 Task: Reply to email with the signature Faith Turner with the subject 'Request for a testimonial' from softage.1@softage.net with the message 'Can you confirm if the team has the required resources to meet the project deadline?'
Action: Mouse moved to (1007, 240)
Screenshot: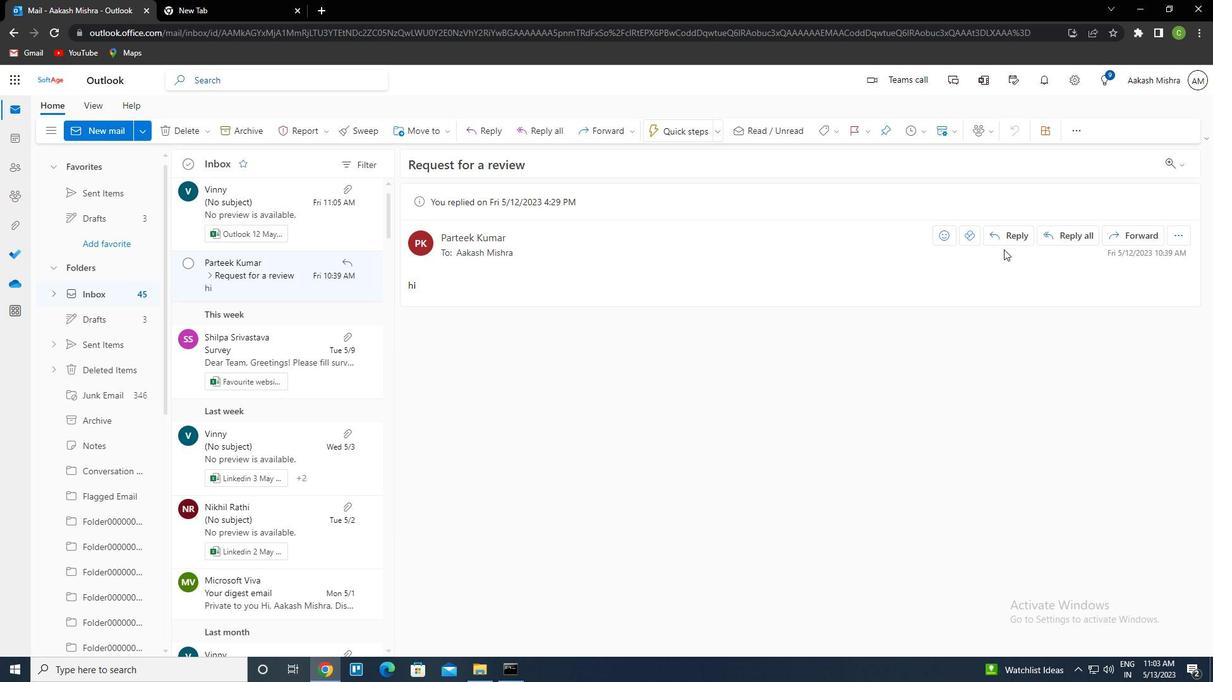 
Action: Mouse pressed left at (1007, 240)
Screenshot: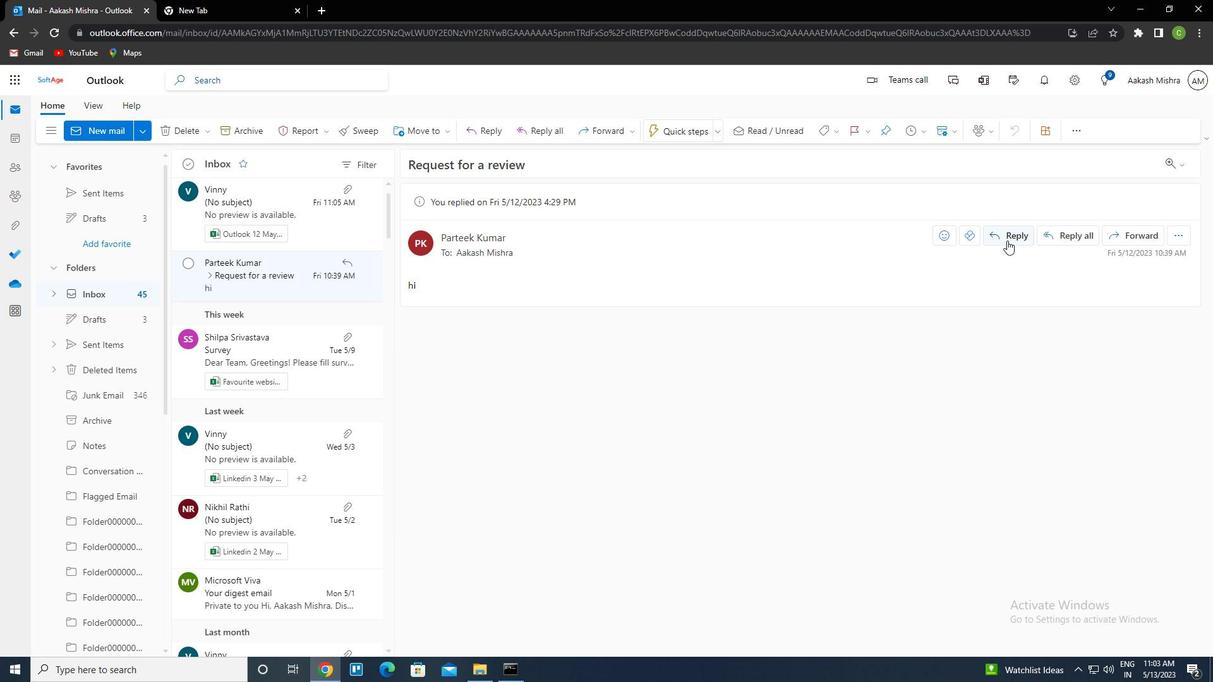 
Action: Mouse moved to (815, 130)
Screenshot: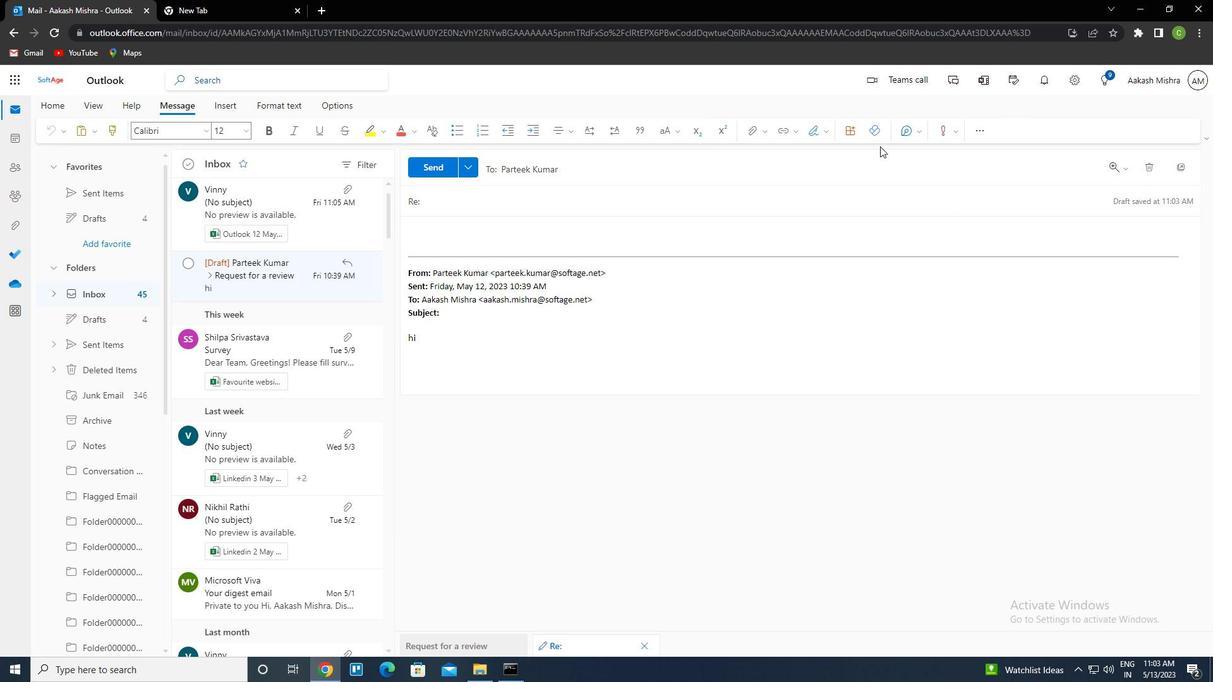 
Action: Mouse pressed left at (815, 130)
Screenshot: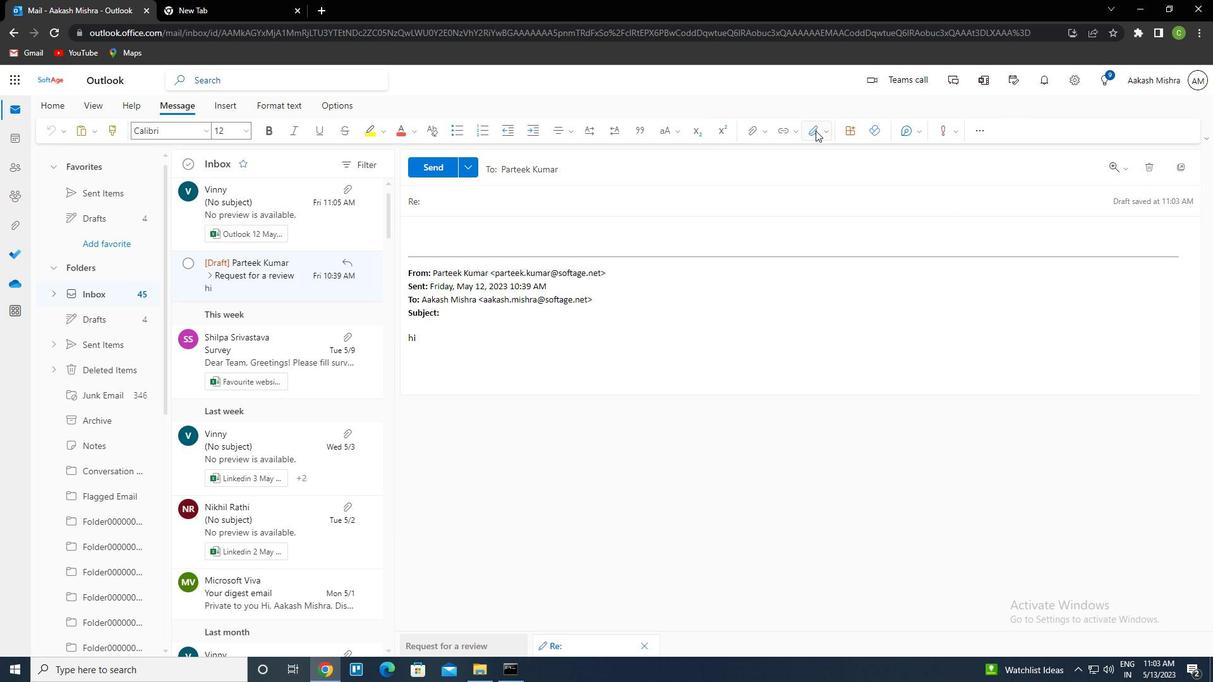 
Action: Mouse moved to (800, 178)
Screenshot: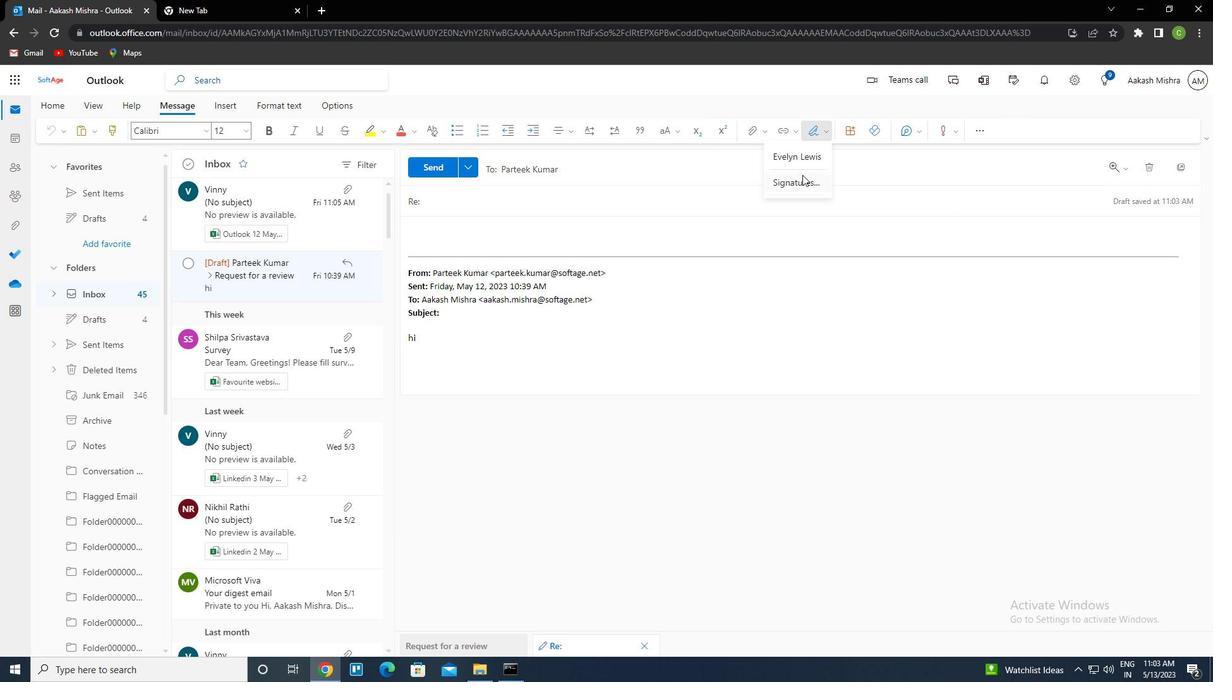 
Action: Mouse pressed left at (800, 178)
Screenshot: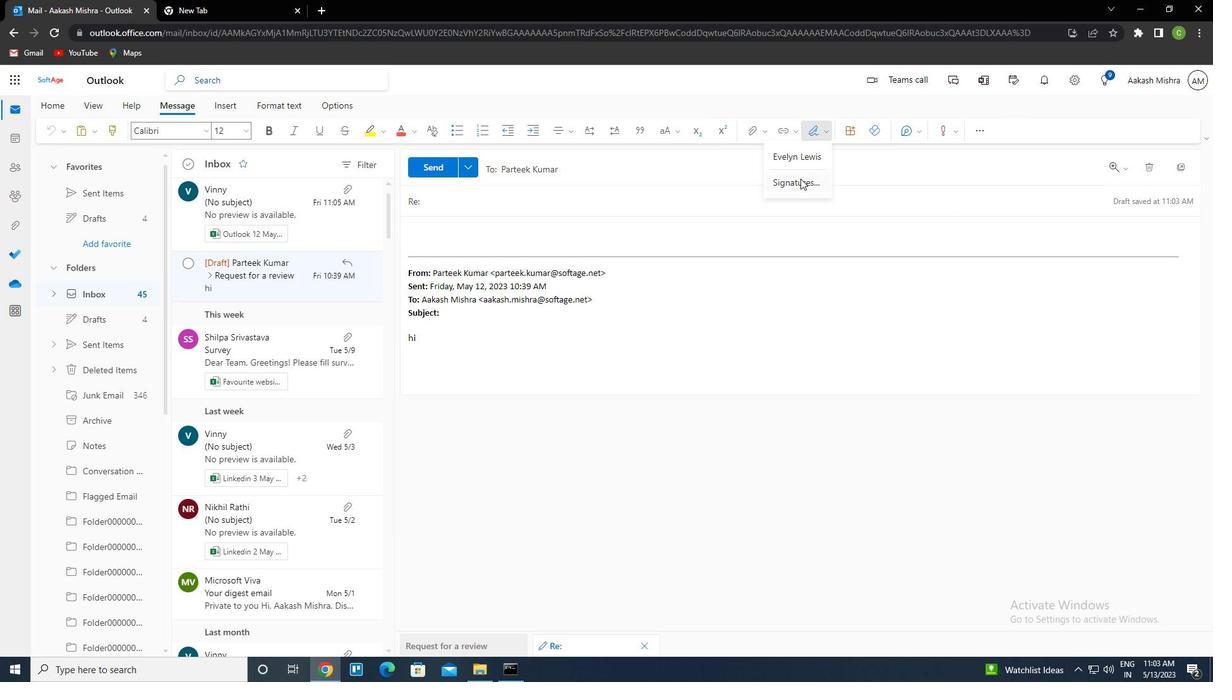 
Action: Mouse moved to (852, 233)
Screenshot: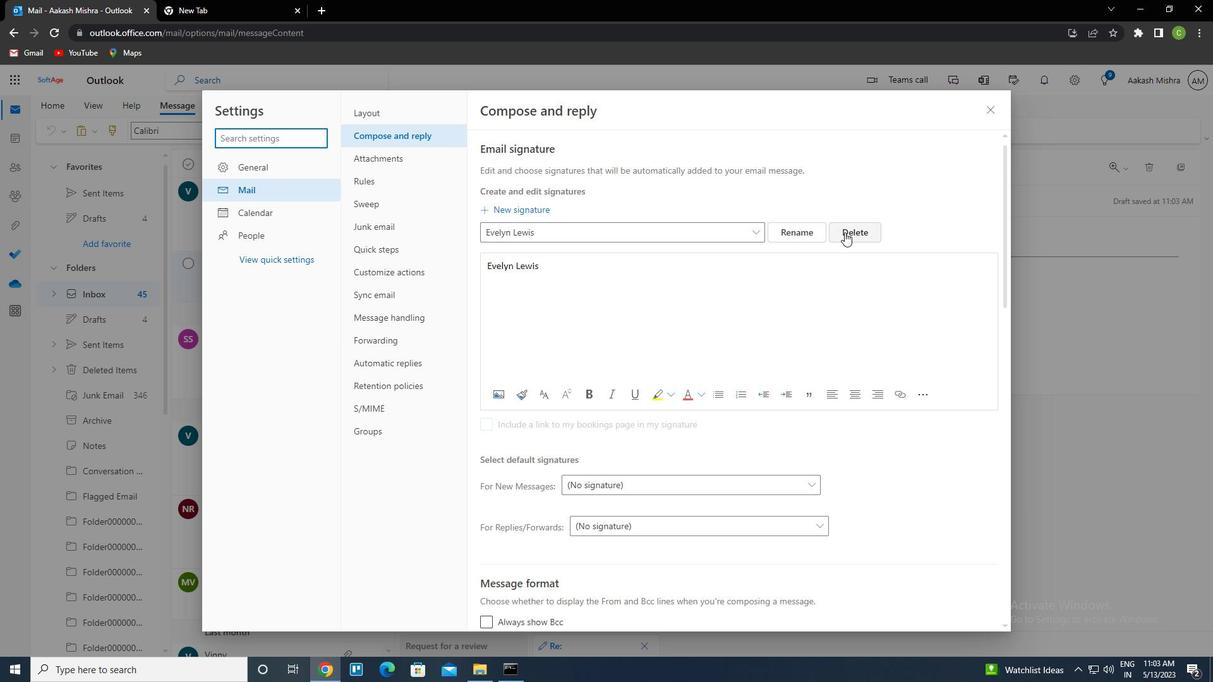 
Action: Mouse pressed left at (852, 233)
Screenshot: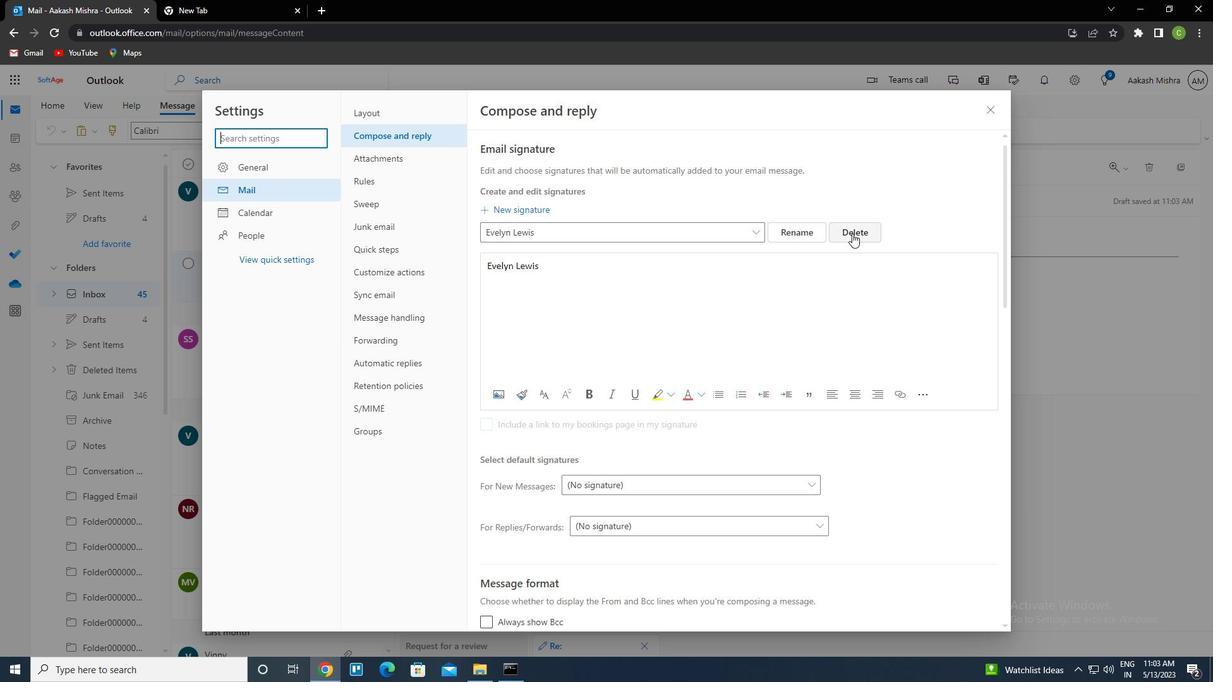 
Action: Mouse moved to (705, 233)
Screenshot: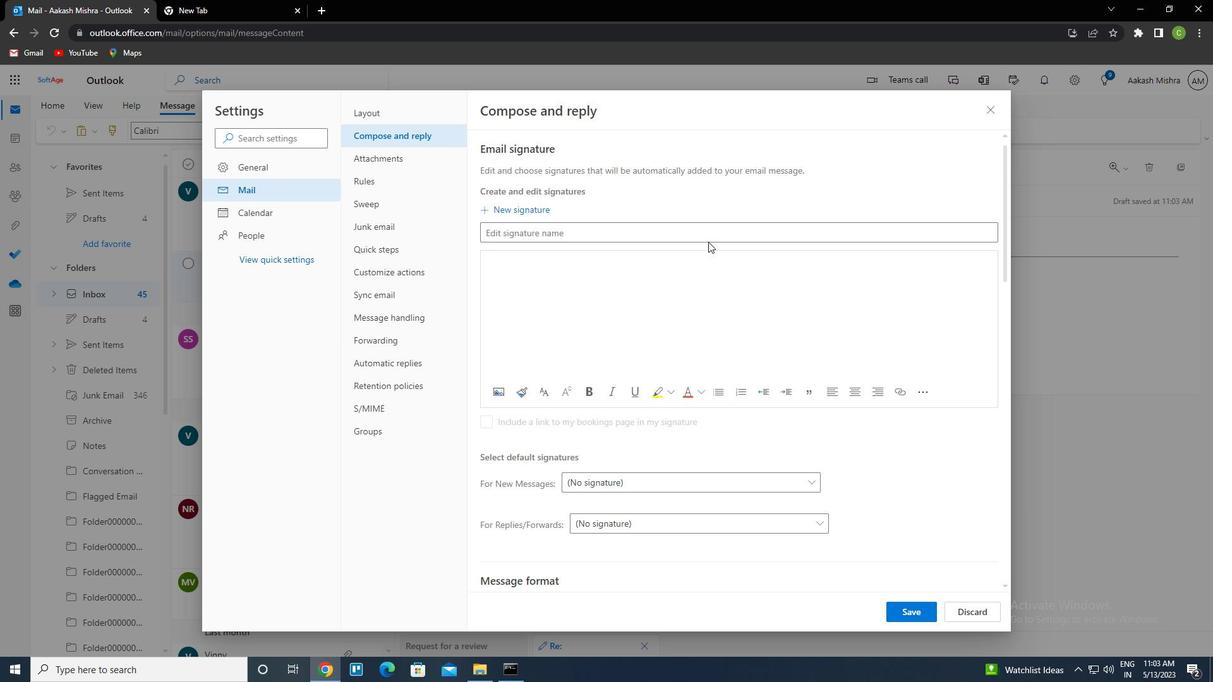 
Action: Mouse pressed left at (705, 233)
Screenshot: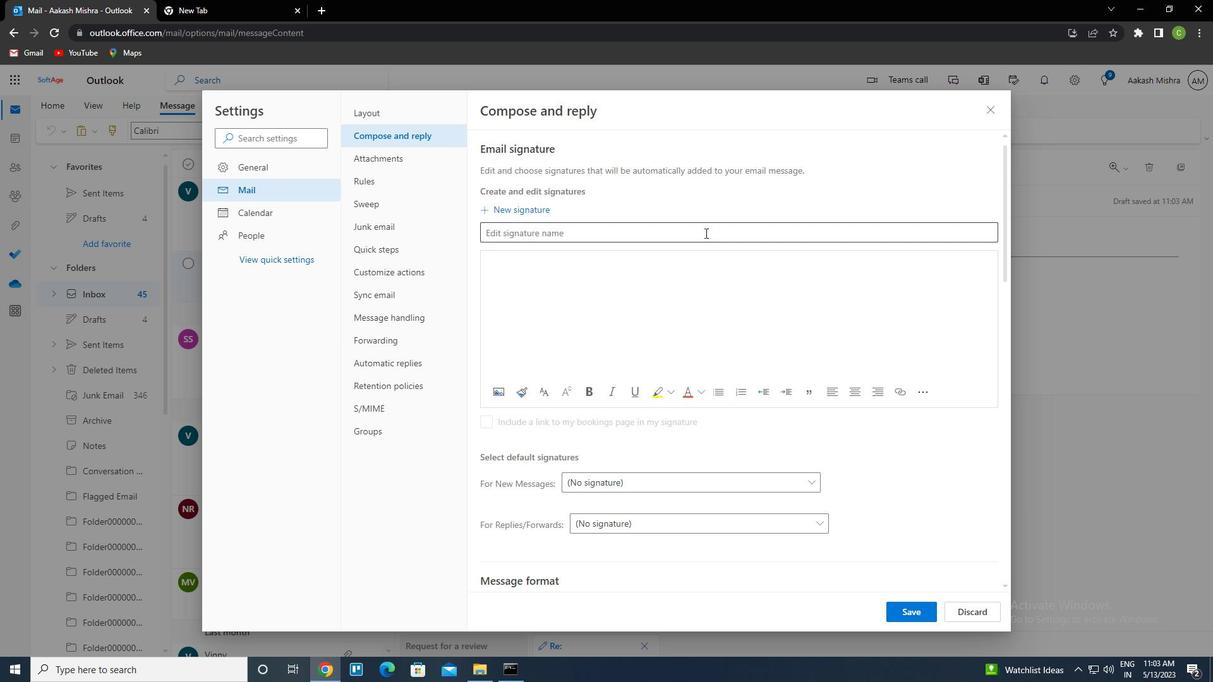 
Action: Key pressed <Key.caps_lock>f<Key.caps_lock>aith<Key.space><Key.caps_lock>t<Key.caps_lock>urnor<Key.backspace><Key.backspace>er<Key.tab><Key.caps_lock>f<Key.caps_lock>aith<Key.space><Key.caps_lock>t<Key.caps_lock>urner
Screenshot: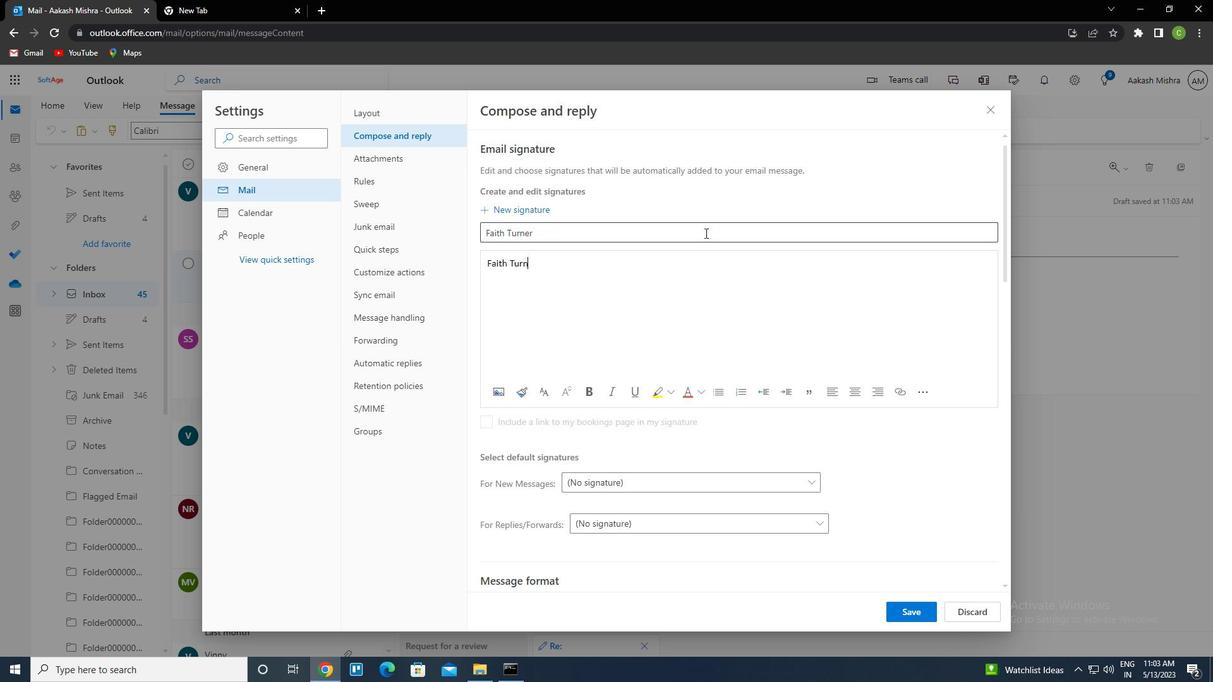 
Action: Mouse moved to (915, 618)
Screenshot: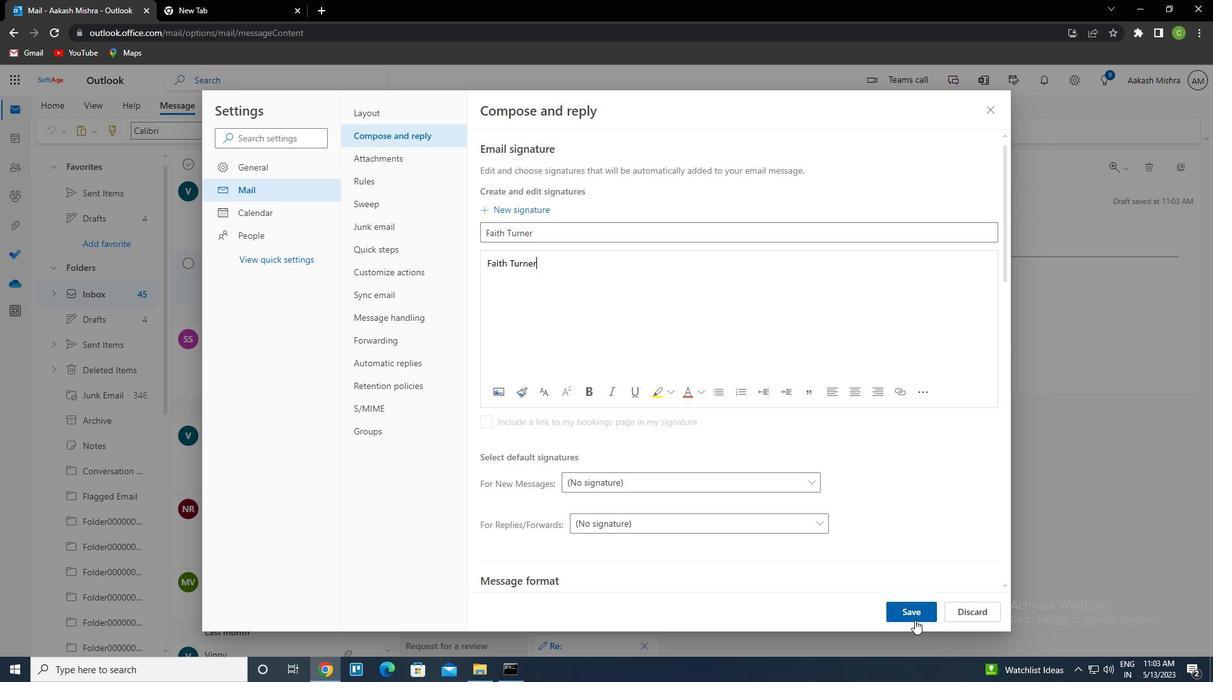 
Action: Mouse pressed left at (915, 618)
Screenshot: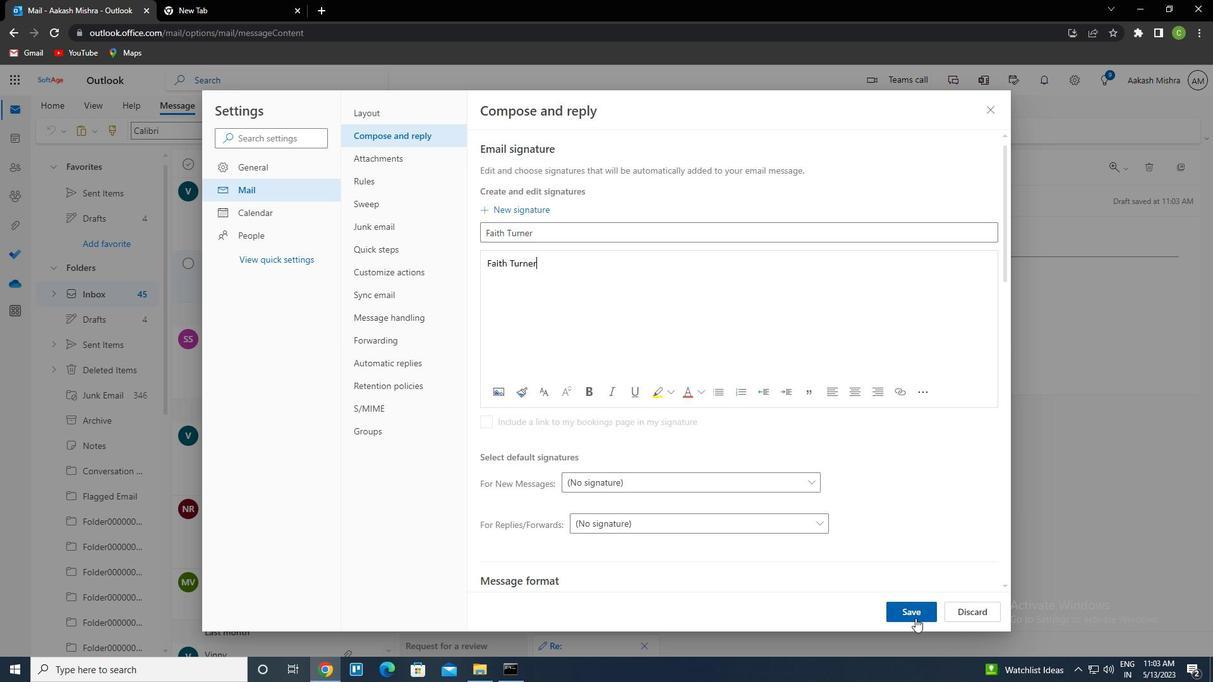 
Action: Mouse moved to (995, 108)
Screenshot: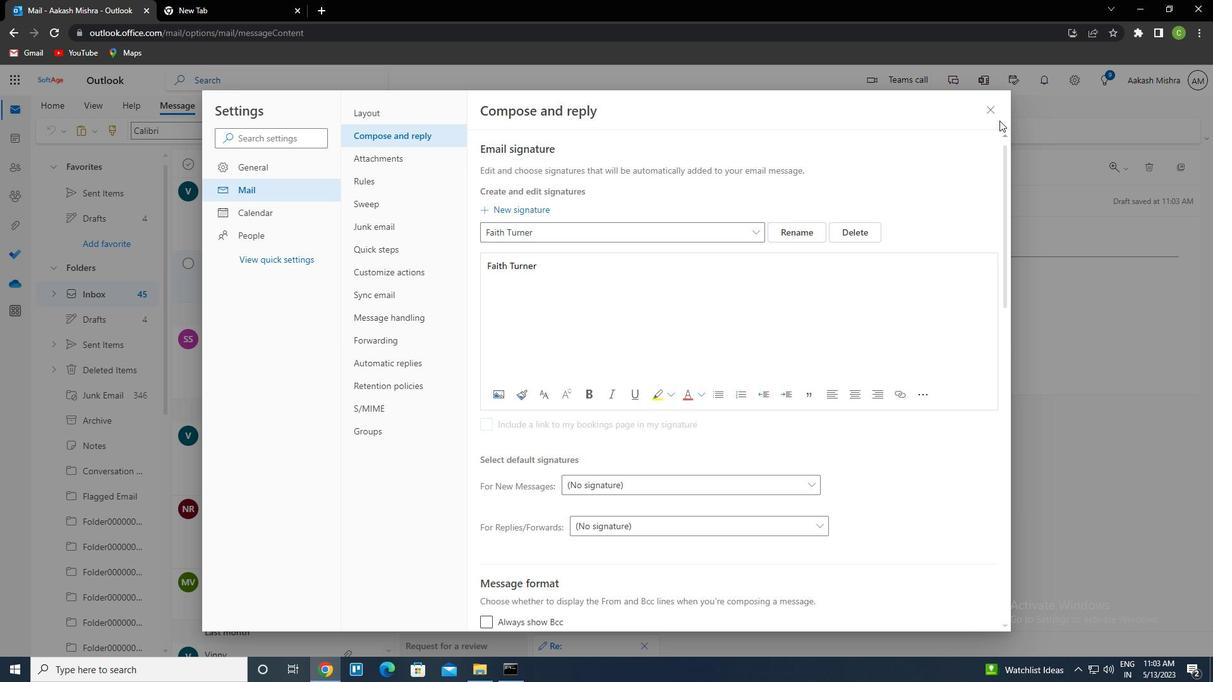 
Action: Mouse pressed left at (995, 108)
Screenshot: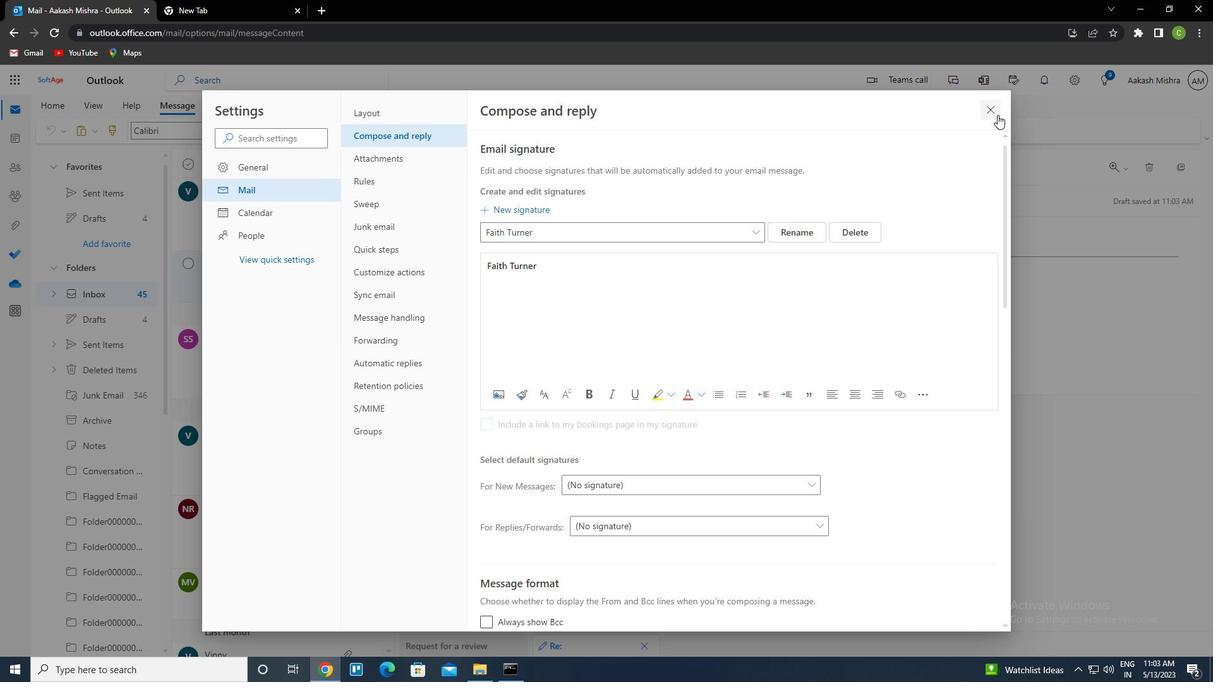 
Action: Mouse moved to (819, 139)
Screenshot: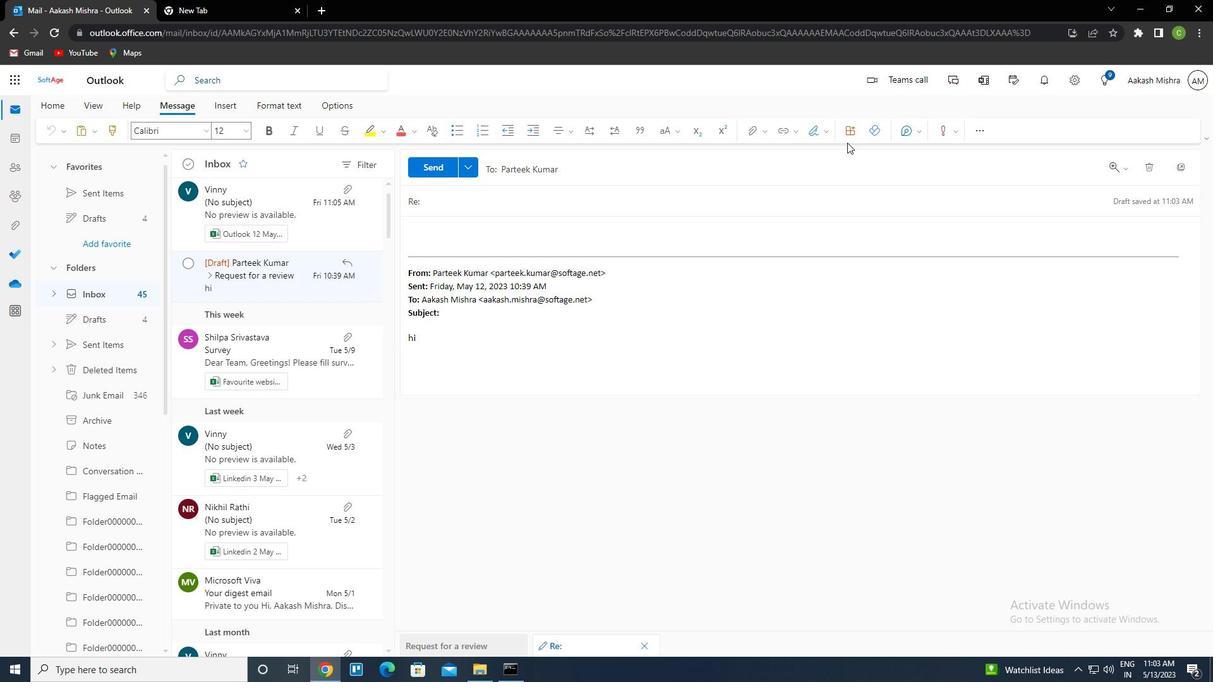 
Action: Mouse pressed left at (819, 139)
Screenshot: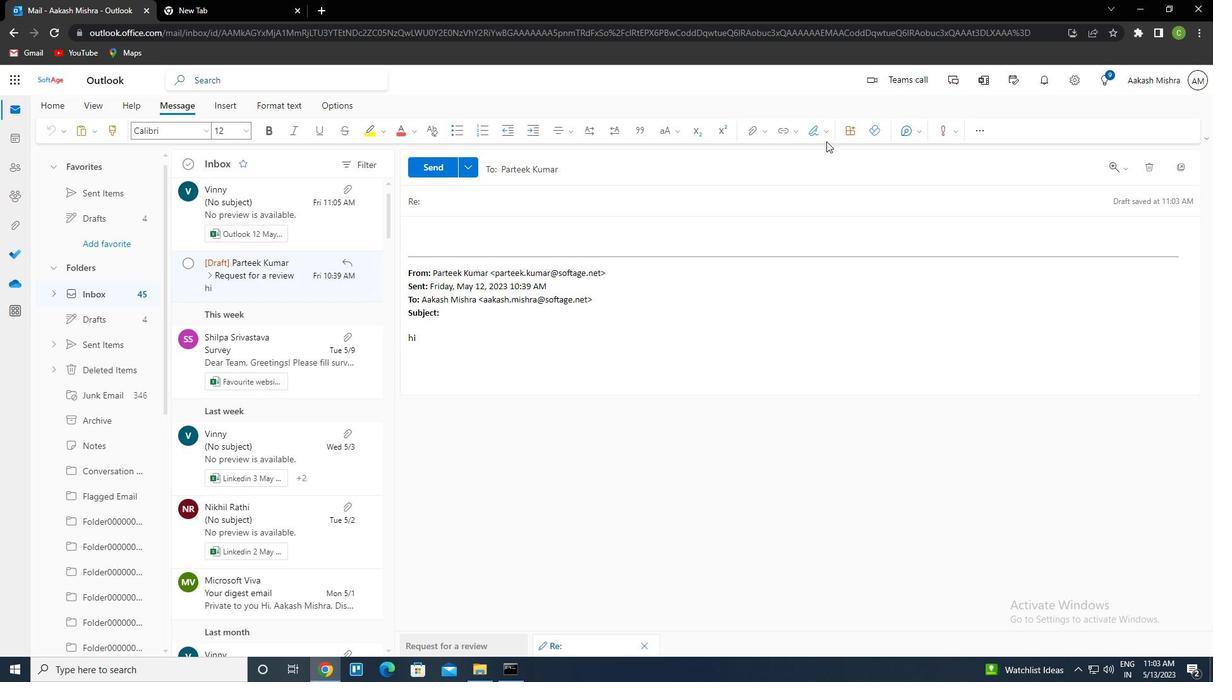 
Action: Mouse moved to (779, 159)
Screenshot: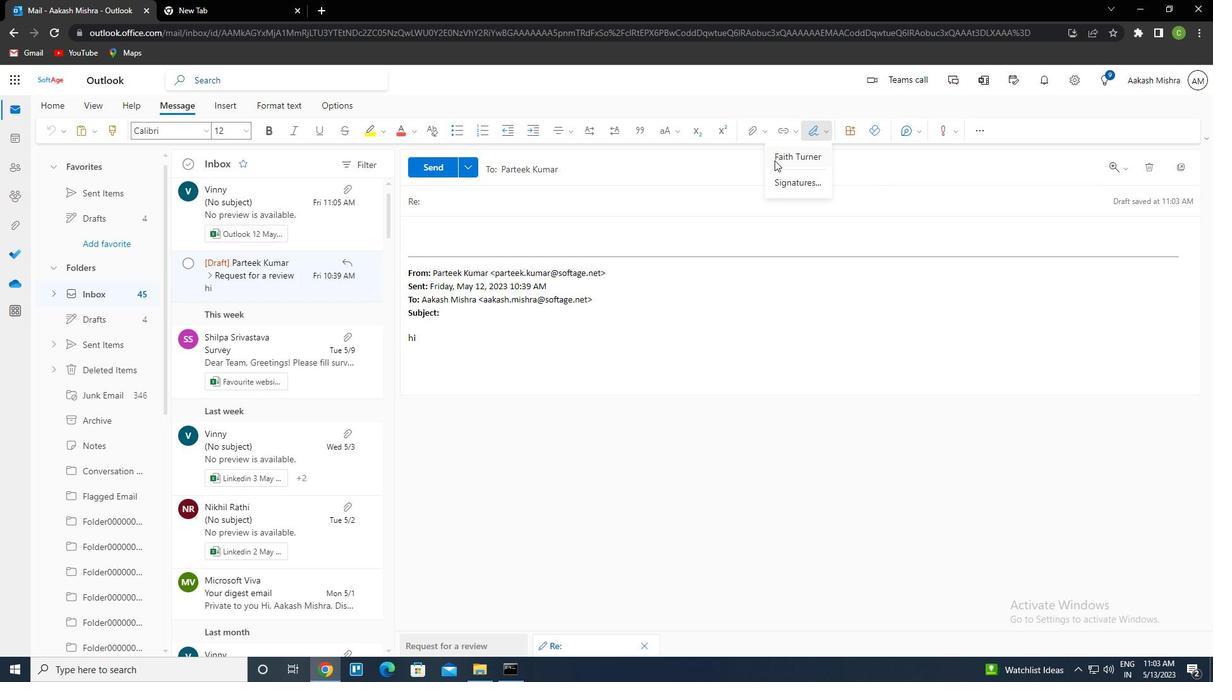 
Action: Mouse pressed left at (779, 159)
Screenshot: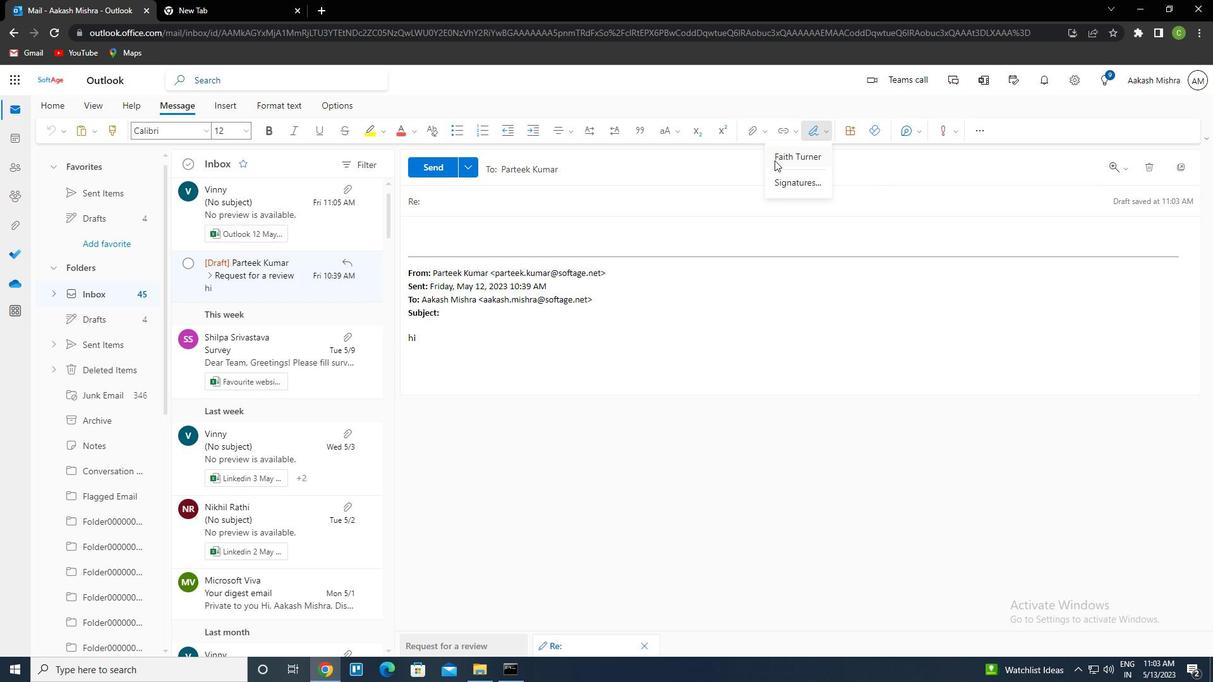 
Action: Mouse moved to (458, 204)
Screenshot: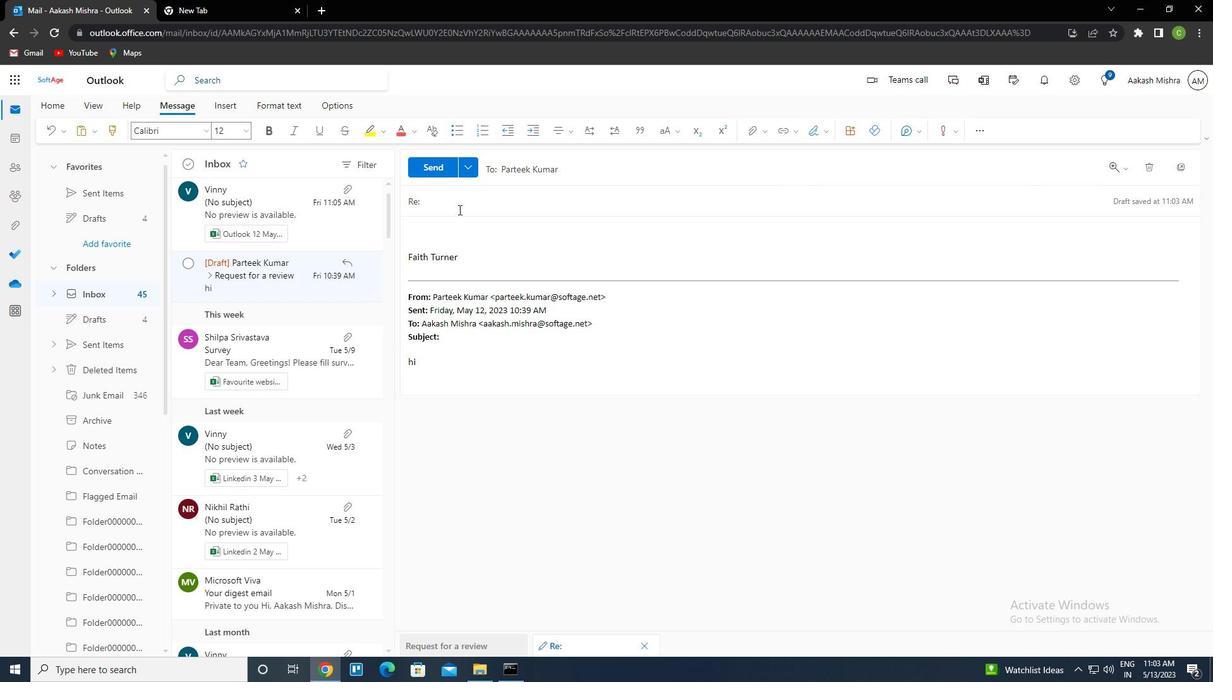 
Action: Mouse pressed left at (458, 204)
Screenshot: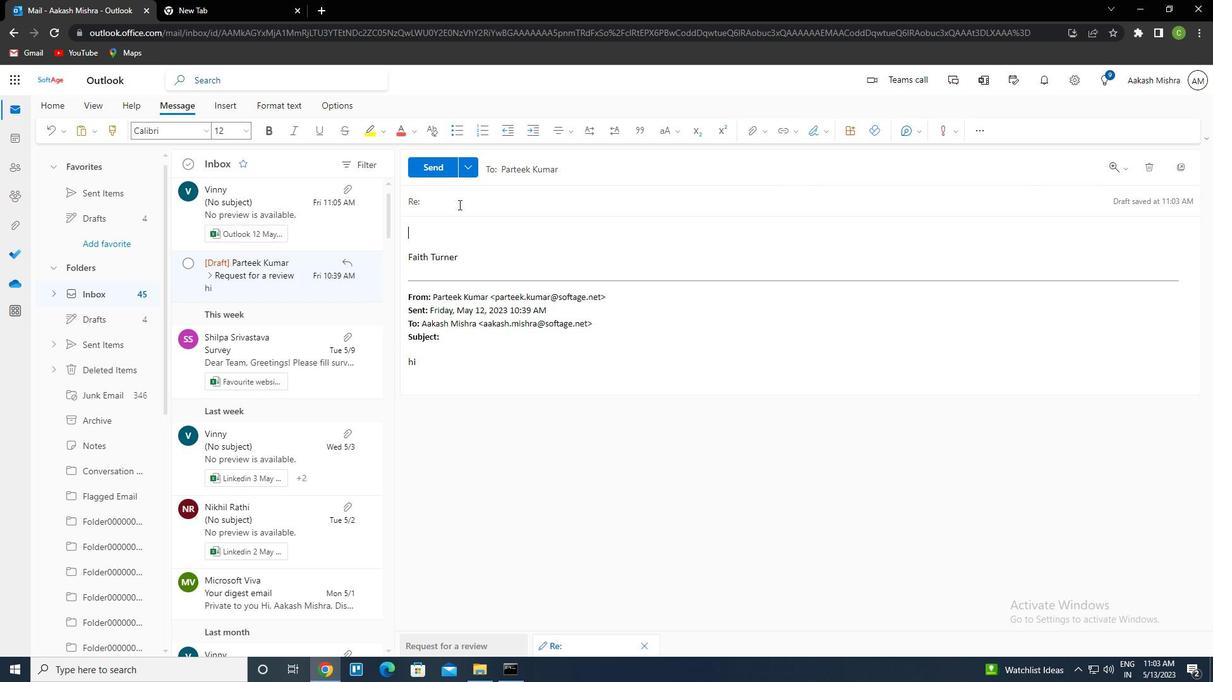 
Action: Key pressed <Key.caps_lock>r<Key.caps_lock>equest<Key.space>for<Key.space>a<Key.space>testimonial<Key.space><Key.backspace>
Screenshot: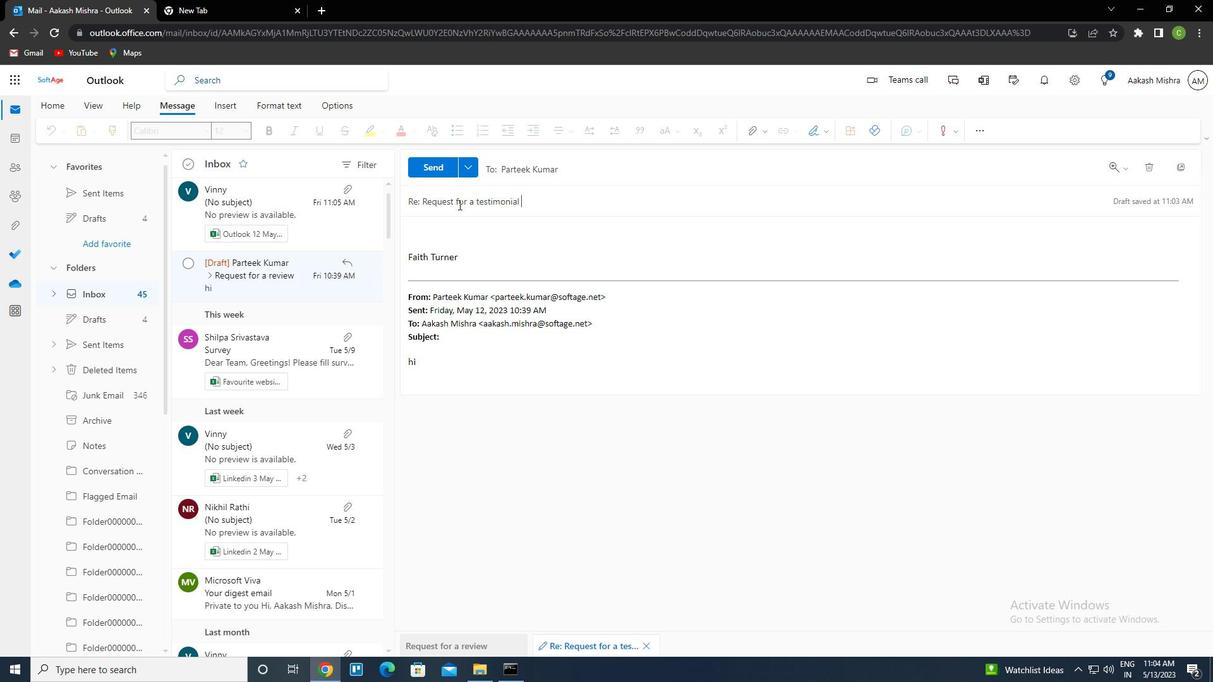 
Action: Mouse moved to (467, 236)
Screenshot: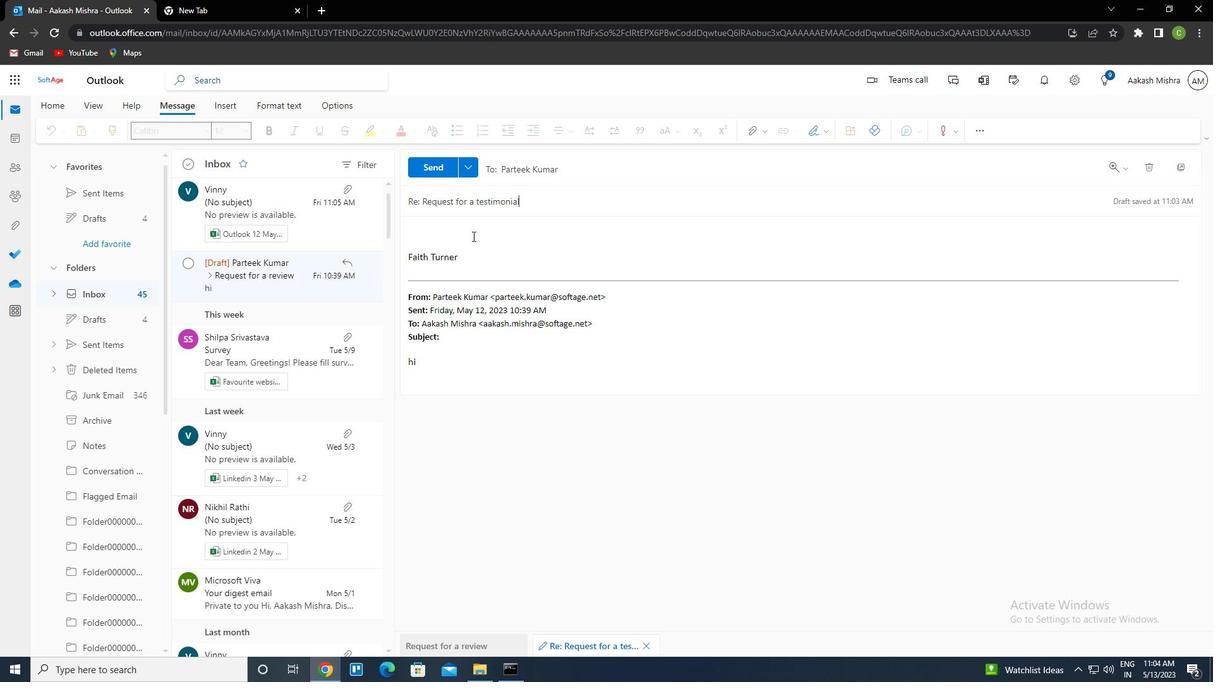 
Action: Mouse pressed left at (467, 236)
Screenshot: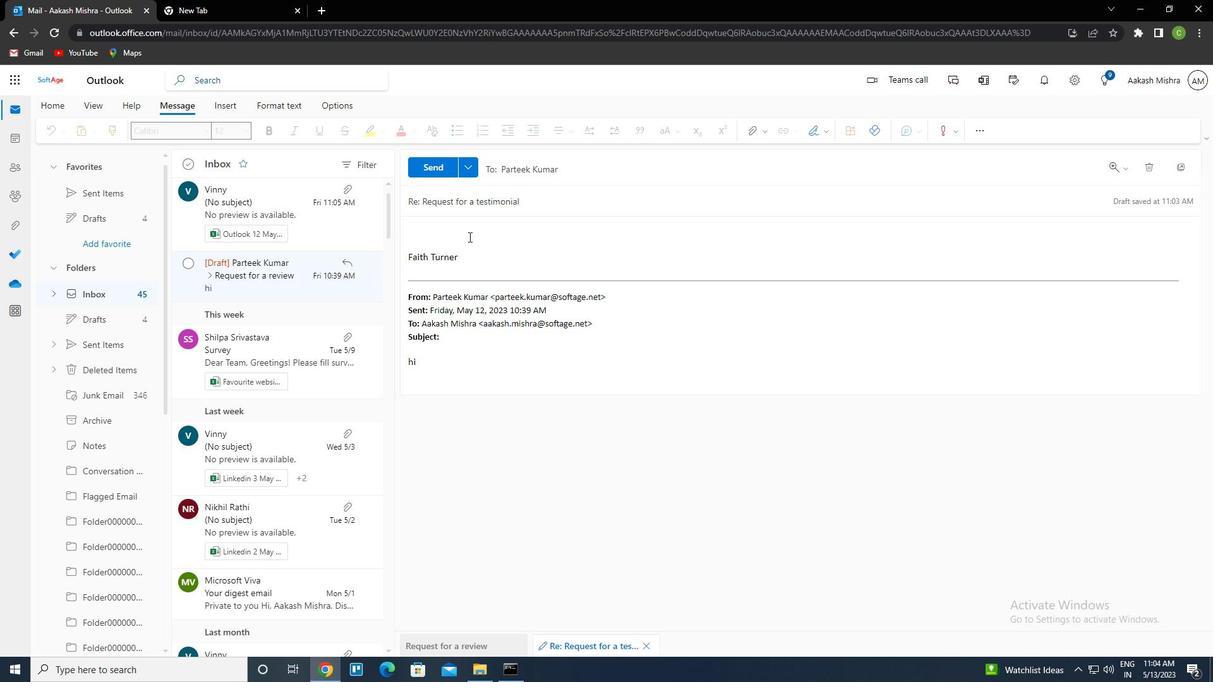 
Action: Key pressed <Key.caps_lock>c<Key.caps_lock>an<Key.space>you<Key.space>confirm<Key.space>if<Key.space>the<Key.space>team<Key.space>has<Key.space>the<Key.space>required<Key.space>resources<Key.space>to<Key.space>meet<Key.space>the<Key.space>project<Key.space>deadlines
Screenshot: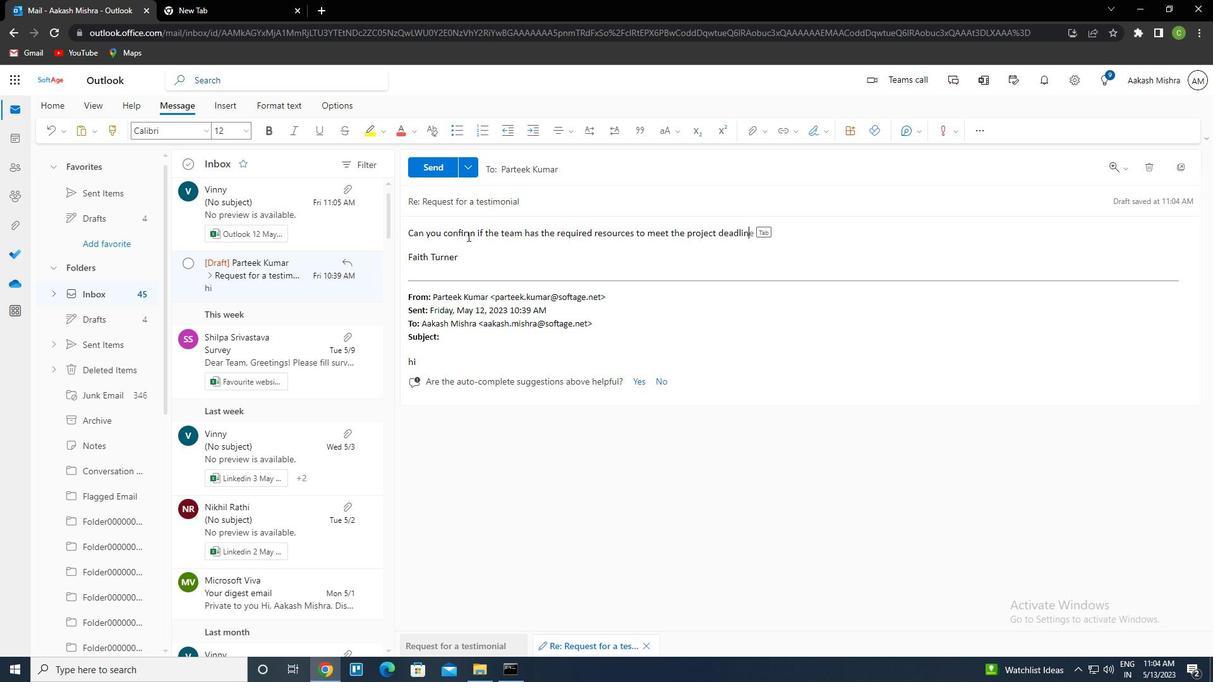 
Action: Mouse moved to (425, 173)
Screenshot: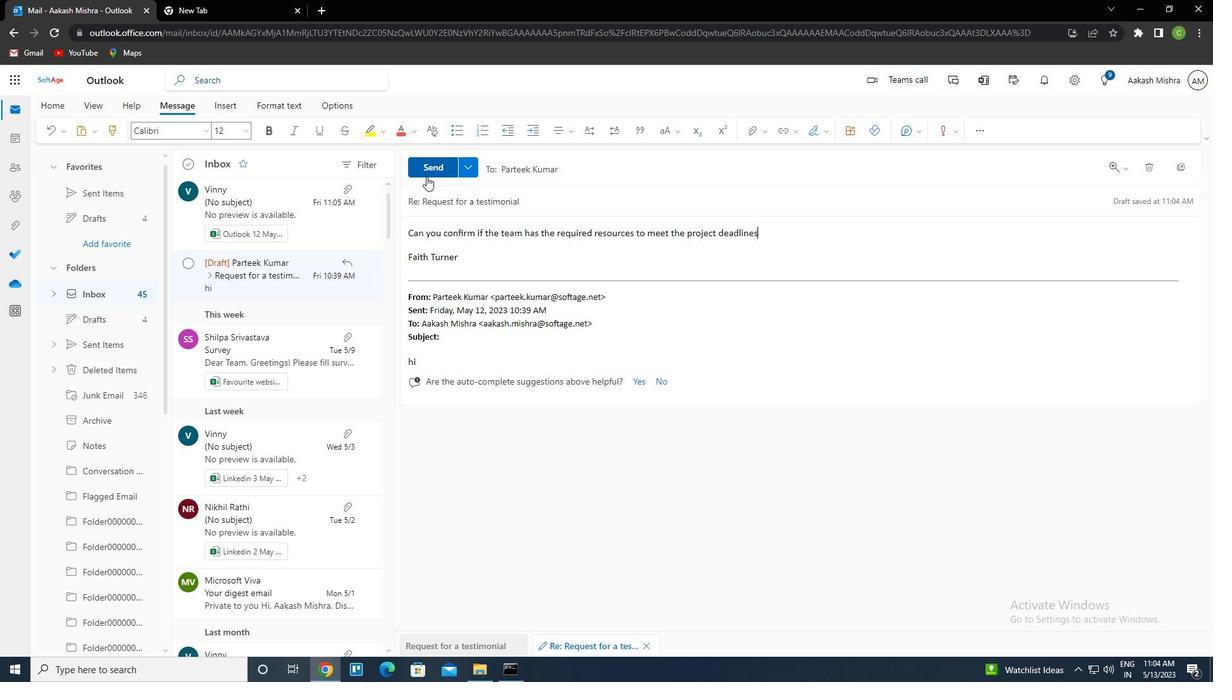 
Action: Mouse pressed left at (425, 173)
Screenshot: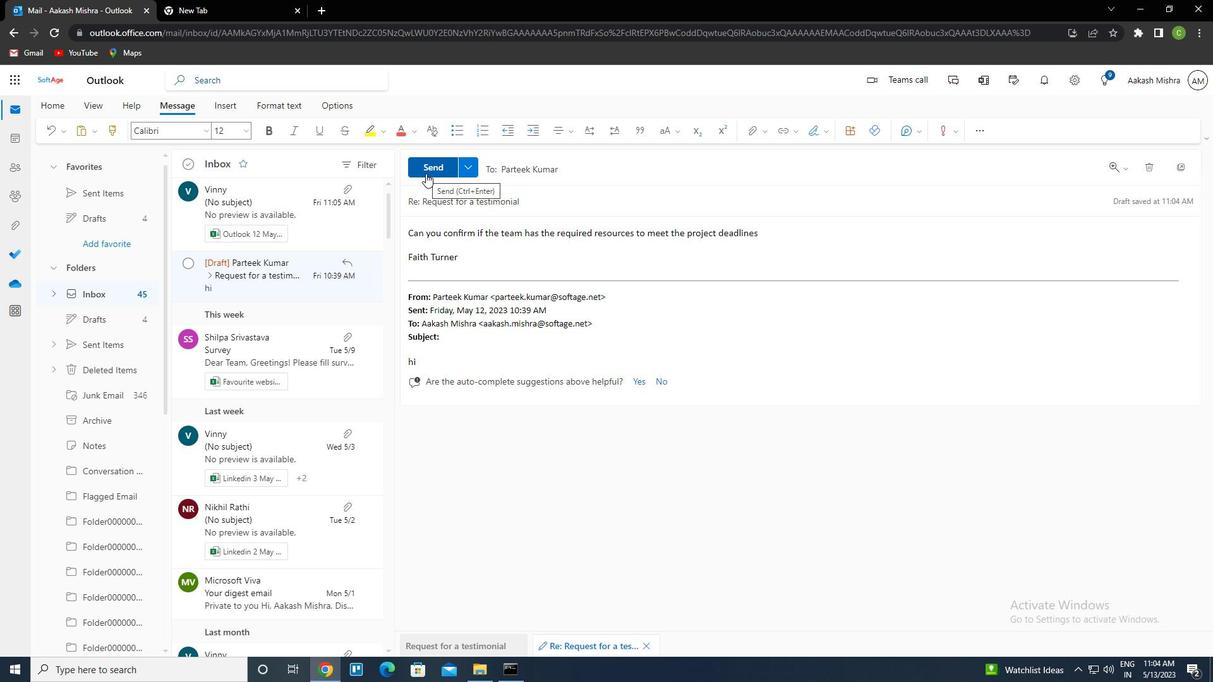 
Action: Mouse moved to (670, 409)
Screenshot: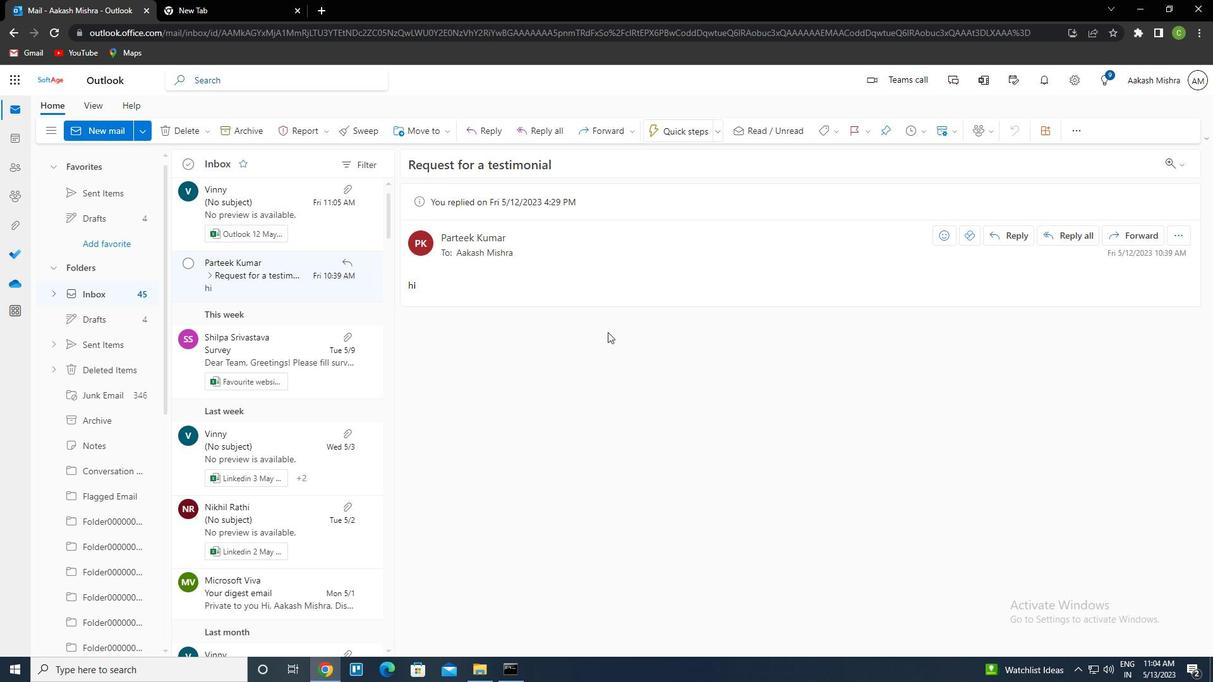 
